 Task: Assign Issue Issue0009 to Sprint Sprint0005 in Scrum Project Project0002 in Jira
Action: Mouse moved to (389, 446)
Screenshot: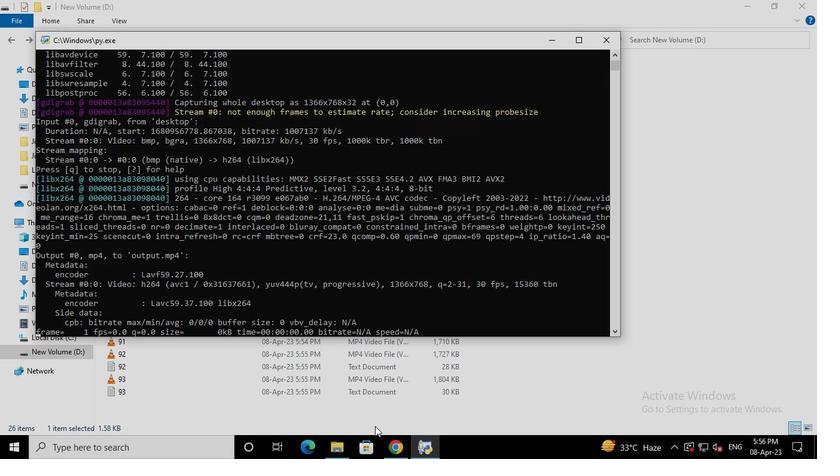 
Action: Mouse pressed left at (389, 446)
Screenshot: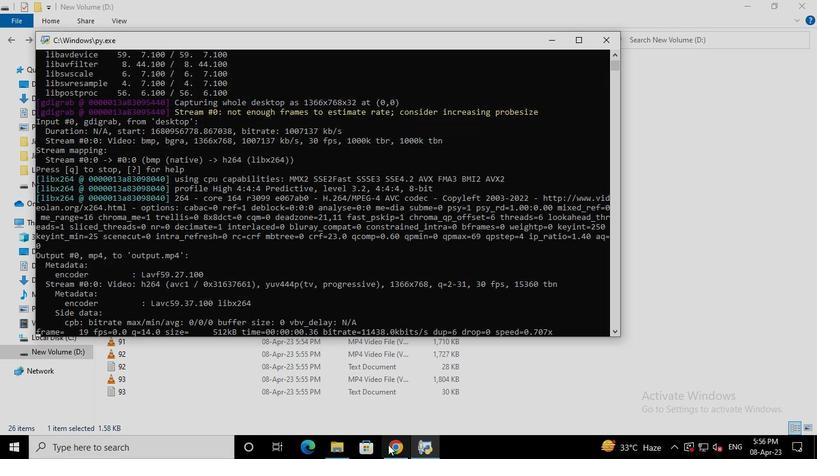 
Action: Mouse moved to (76, 185)
Screenshot: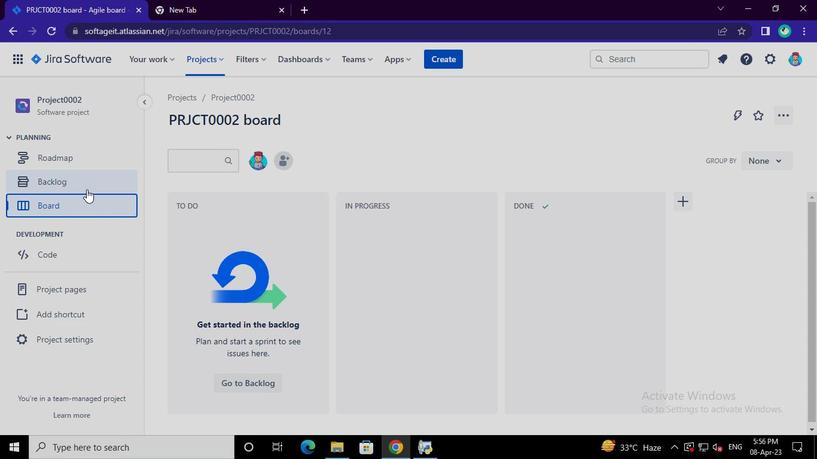 
Action: Mouse pressed left at (76, 185)
Screenshot: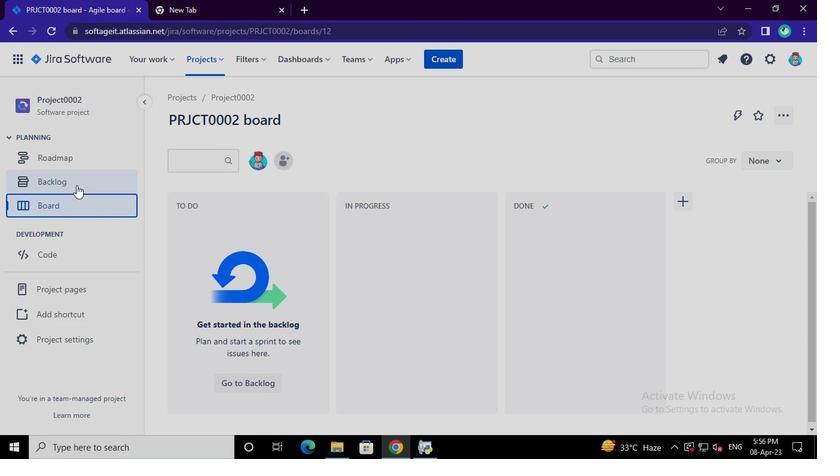 
Action: Mouse moved to (762, 339)
Screenshot: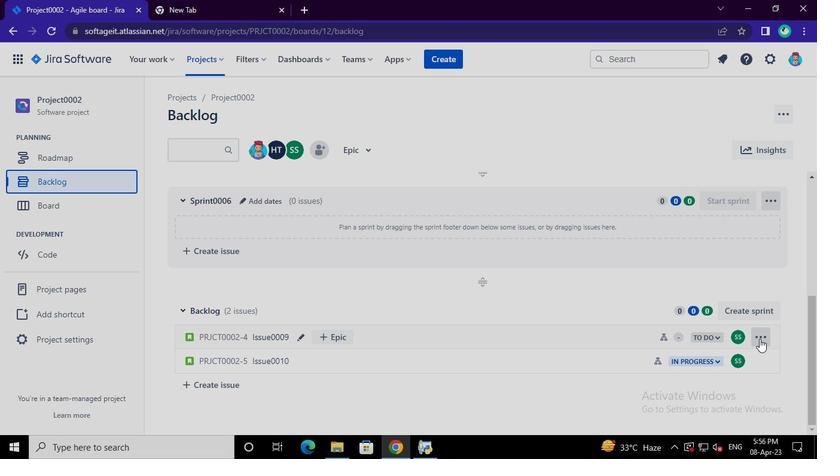 
Action: Mouse pressed left at (762, 339)
Screenshot: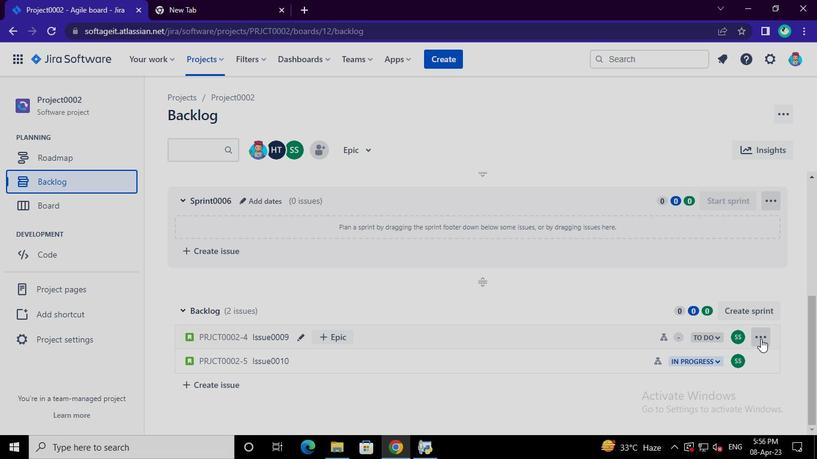 
Action: Mouse moved to (741, 274)
Screenshot: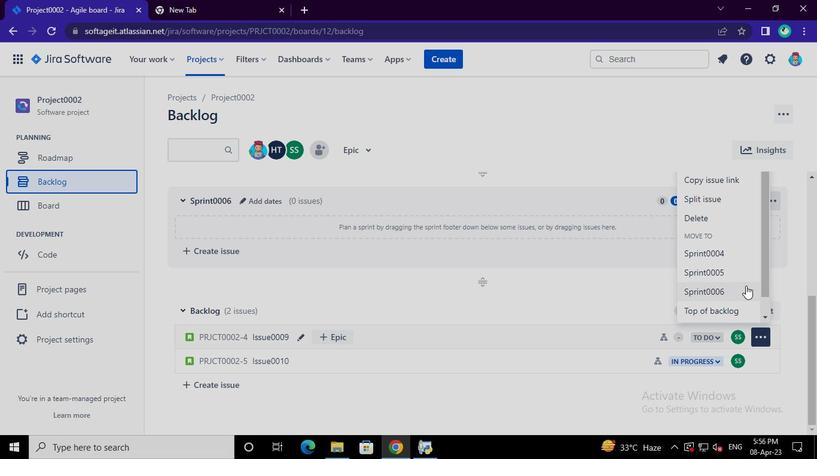 
Action: Mouse pressed left at (741, 274)
Screenshot: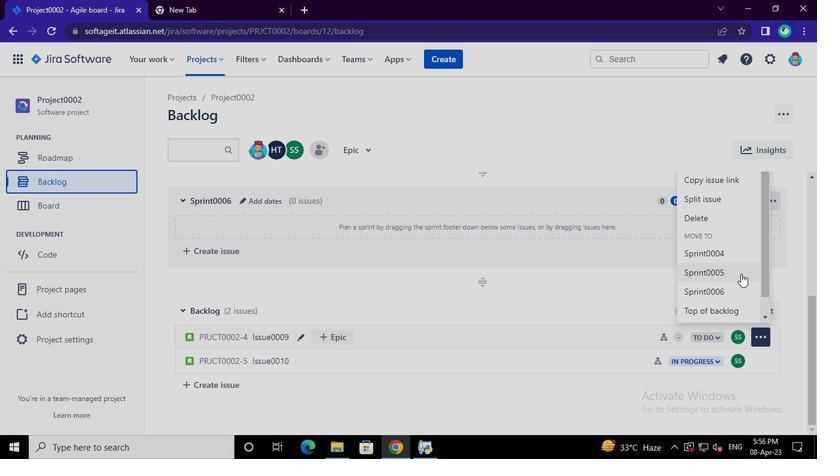 
Action: Mouse moved to (427, 453)
Screenshot: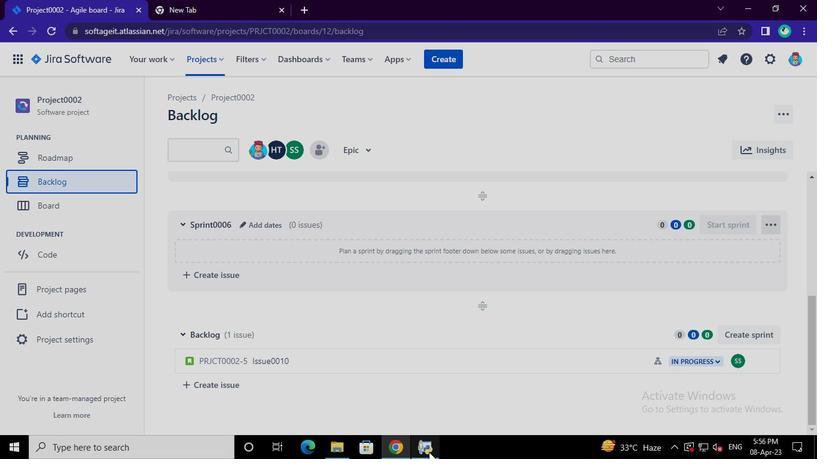 
Action: Mouse pressed left at (427, 453)
Screenshot: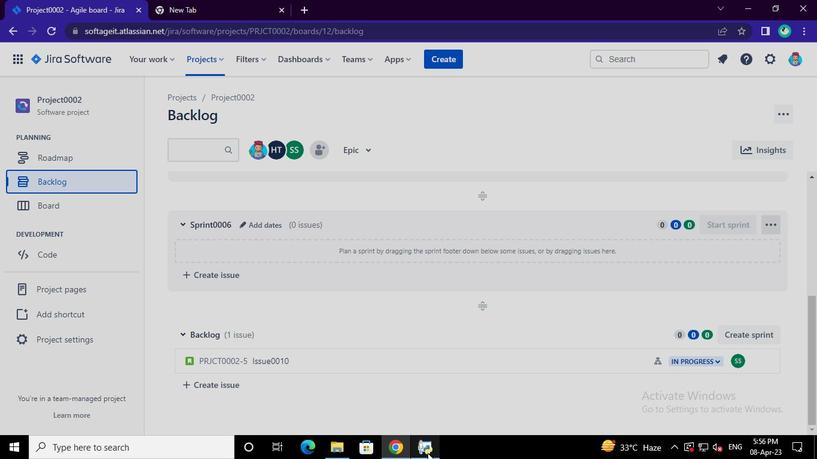 
Action: Mouse moved to (607, 38)
Screenshot: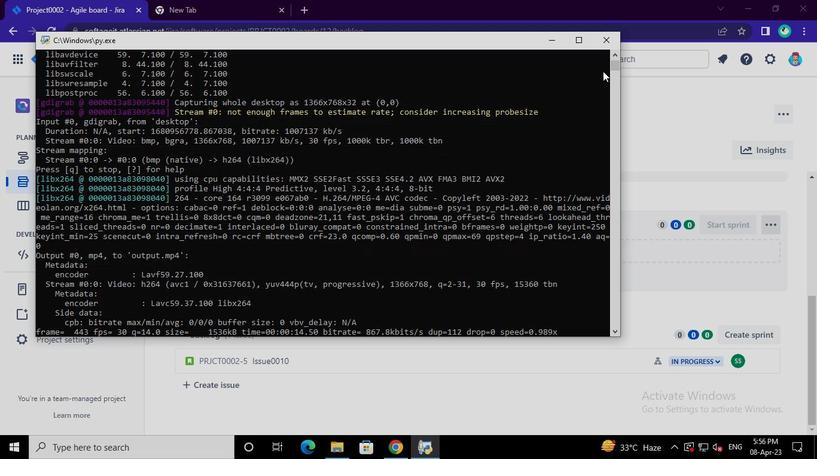 
Action: Mouse pressed left at (607, 38)
Screenshot: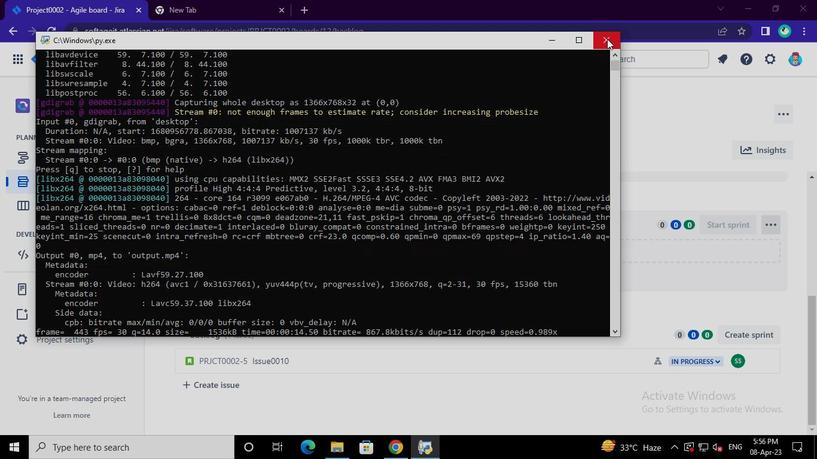 
